 Task: Select the auto option in the debug beak.
Action: Mouse moved to (22, 465)
Screenshot: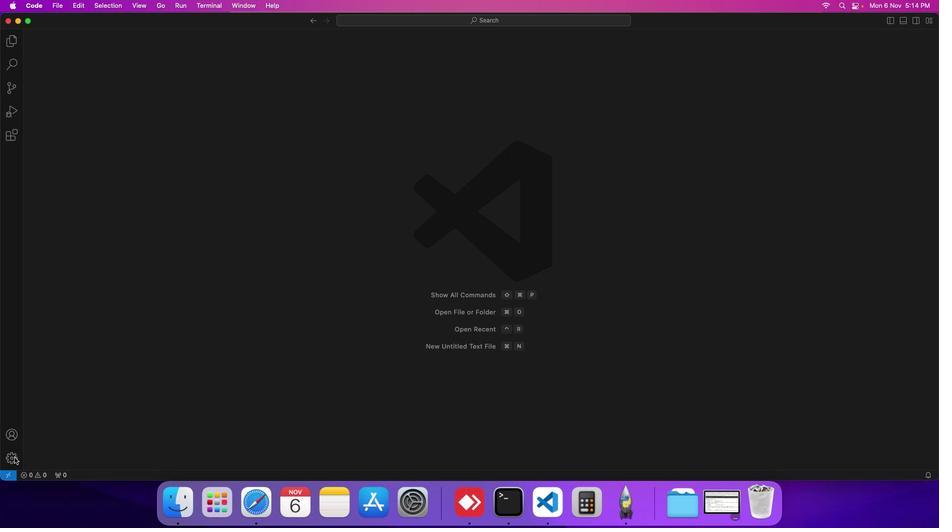 
Action: Mouse pressed left at (22, 465)
Screenshot: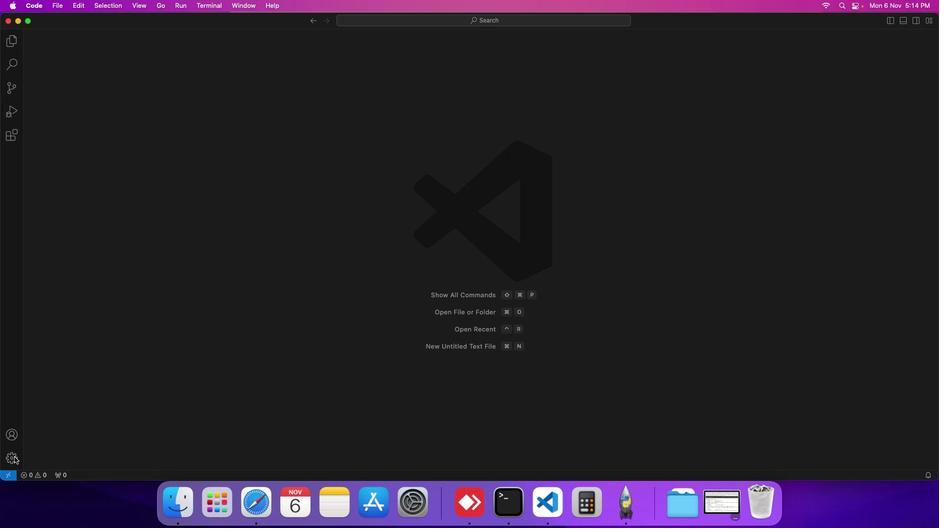 
Action: Mouse moved to (70, 391)
Screenshot: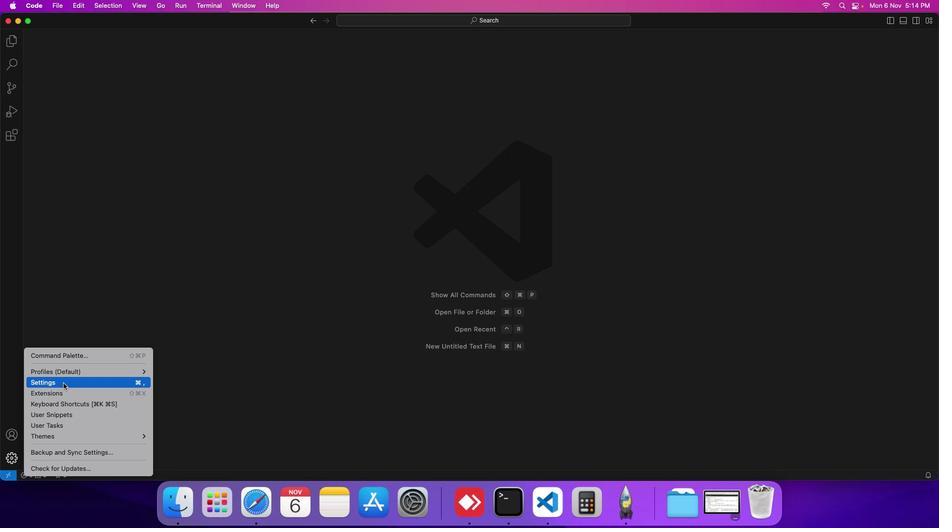 
Action: Mouse pressed left at (70, 391)
Screenshot: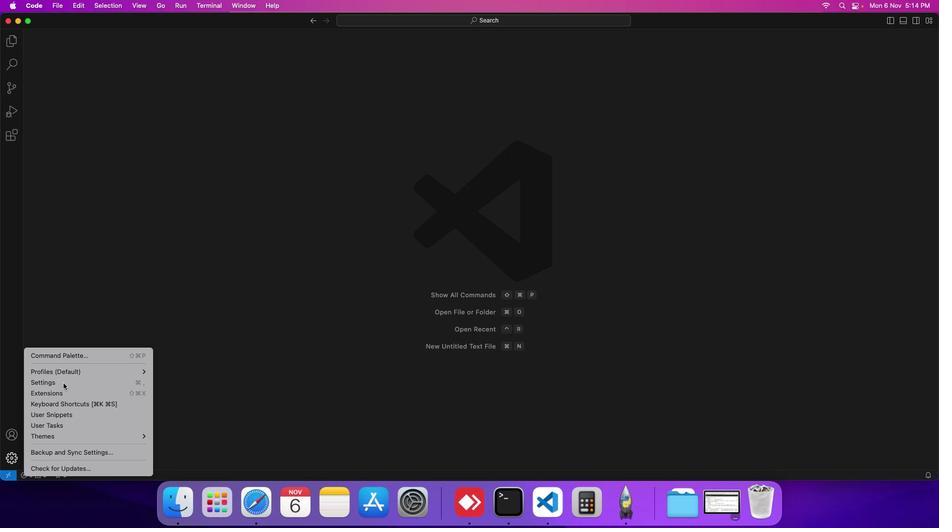 
Action: Mouse moved to (236, 150)
Screenshot: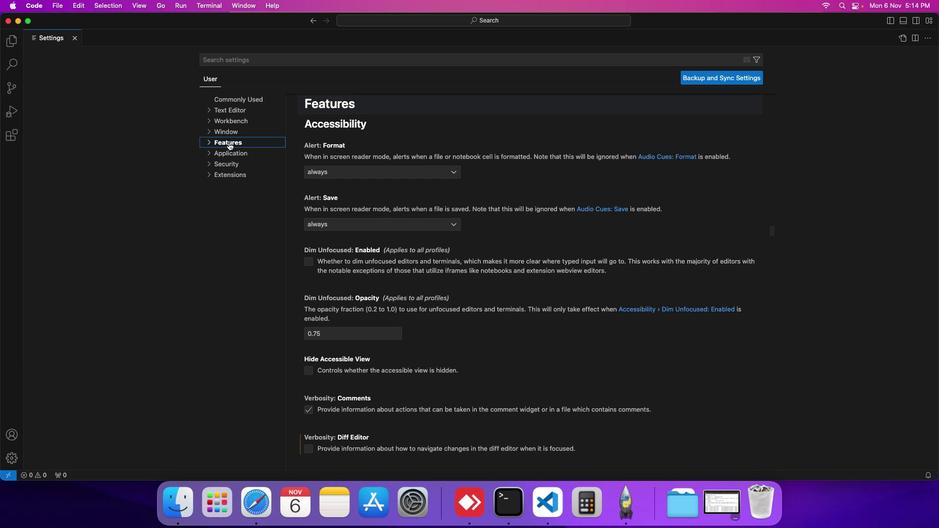 
Action: Mouse pressed left at (236, 150)
Screenshot: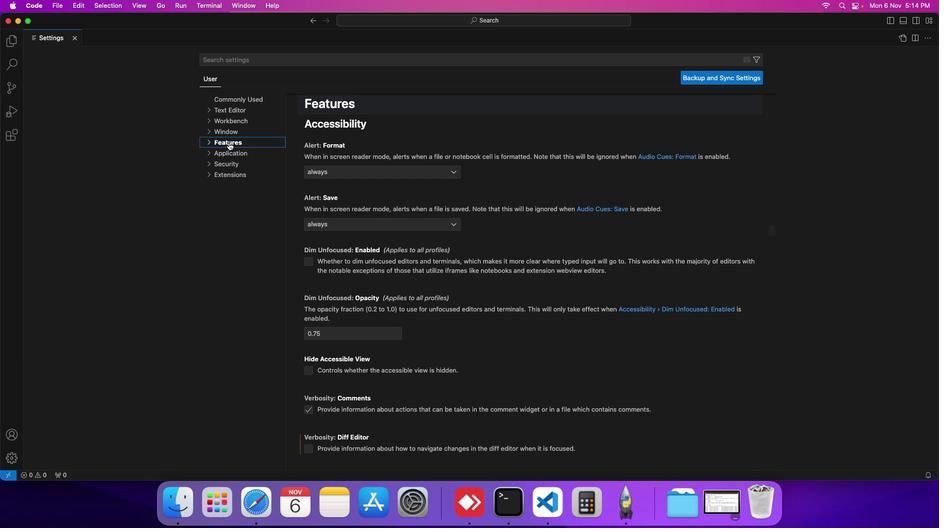 
Action: Mouse moved to (248, 319)
Screenshot: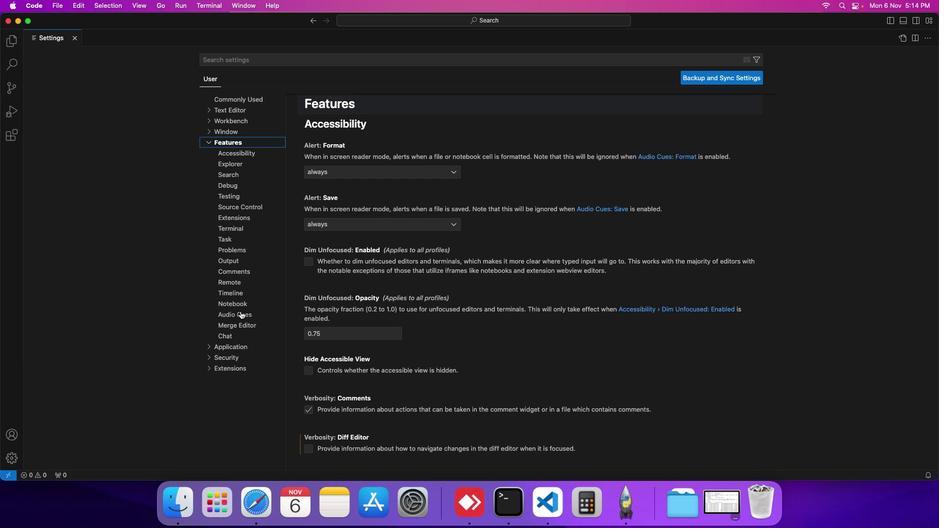 
Action: Mouse pressed left at (248, 319)
Screenshot: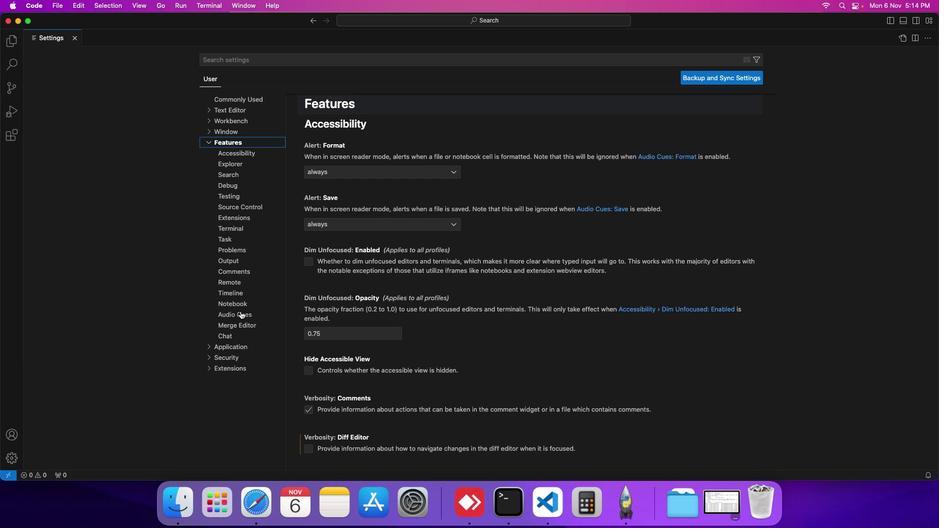 
Action: Mouse moved to (343, 315)
Screenshot: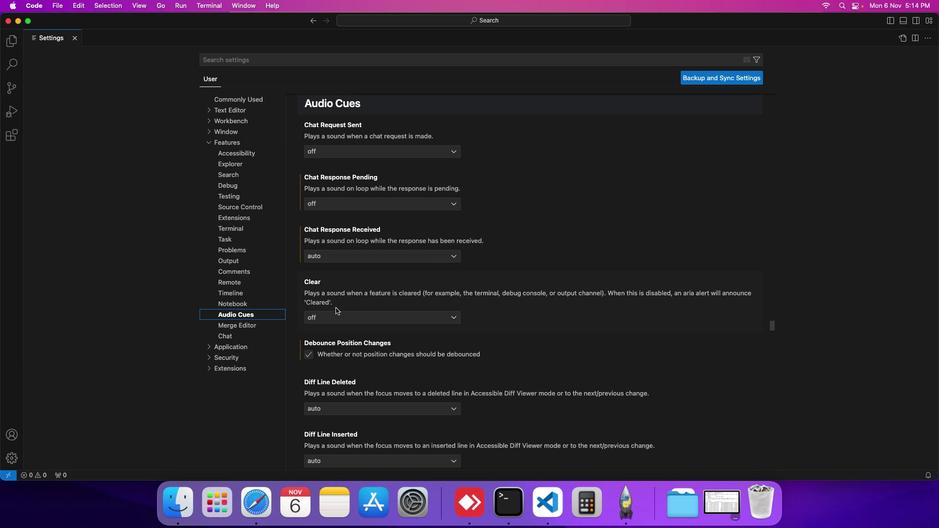 
Action: Mouse scrolled (343, 315) with delta (7, 7)
Screenshot: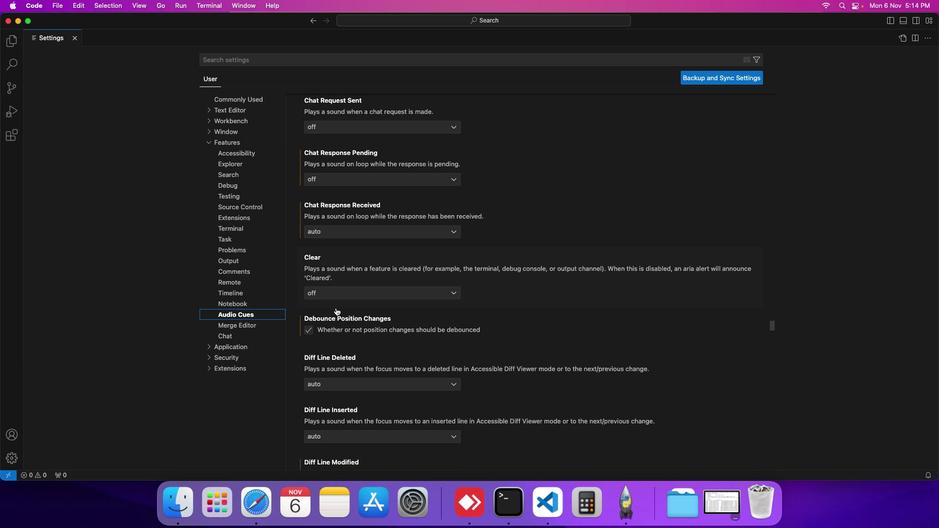 
Action: Mouse scrolled (343, 315) with delta (7, 7)
Screenshot: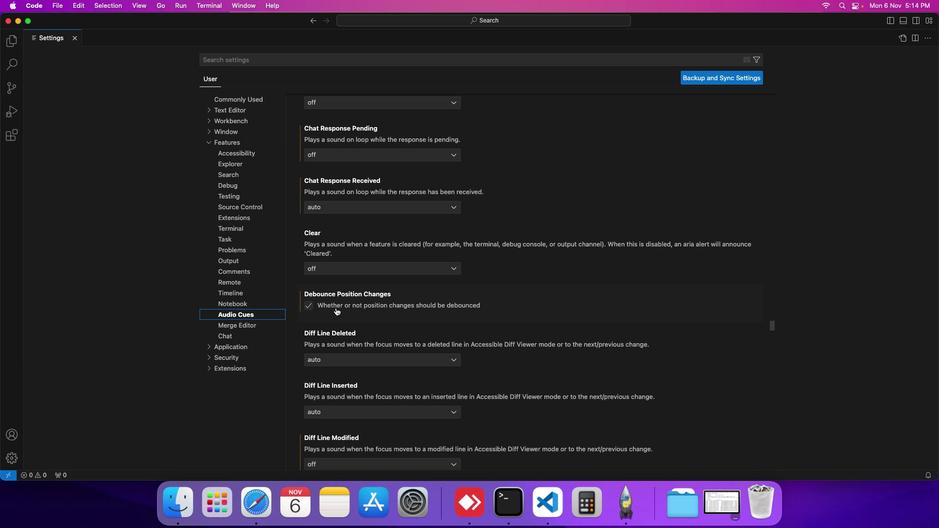 
Action: Mouse scrolled (343, 315) with delta (7, 7)
Screenshot: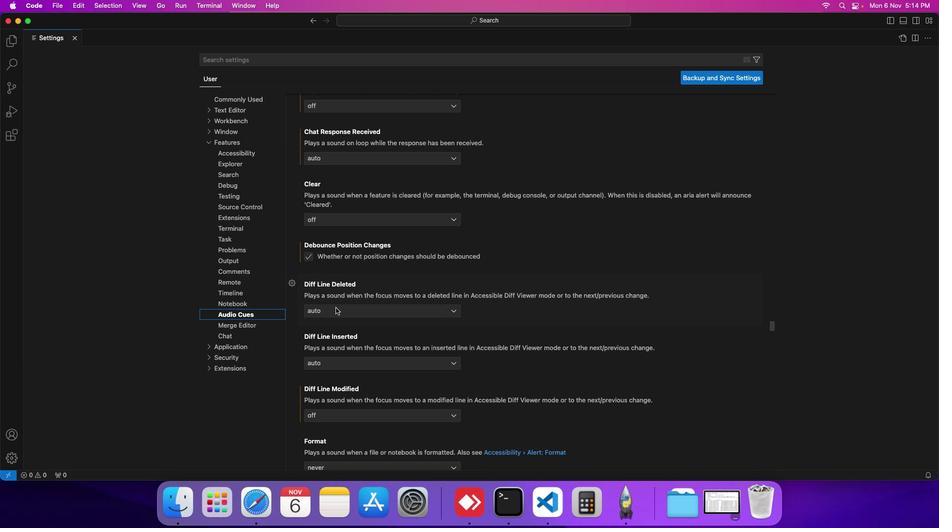 
Action: Mouse scrolled (343, 315) with delta (7, 7)
Screenshot: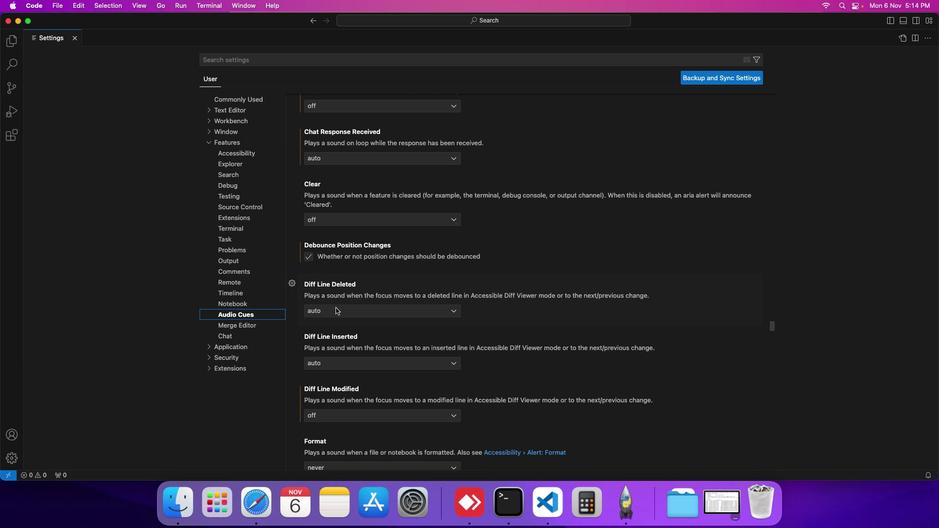 
Action: Mouse scrolled (343, 315) with delta (7, 7)
Screenshot: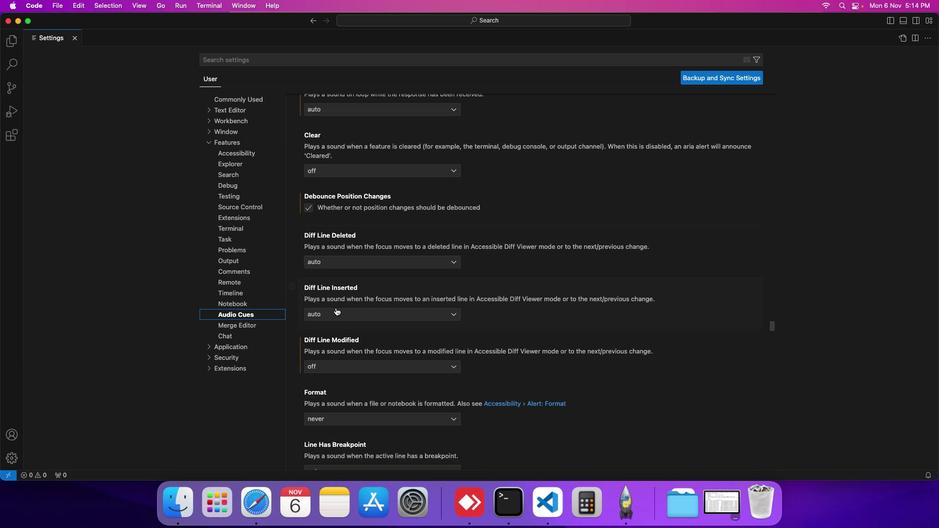 
Action: Mouse scrolled (343, 315) with delta (7, 7)
Screenshot: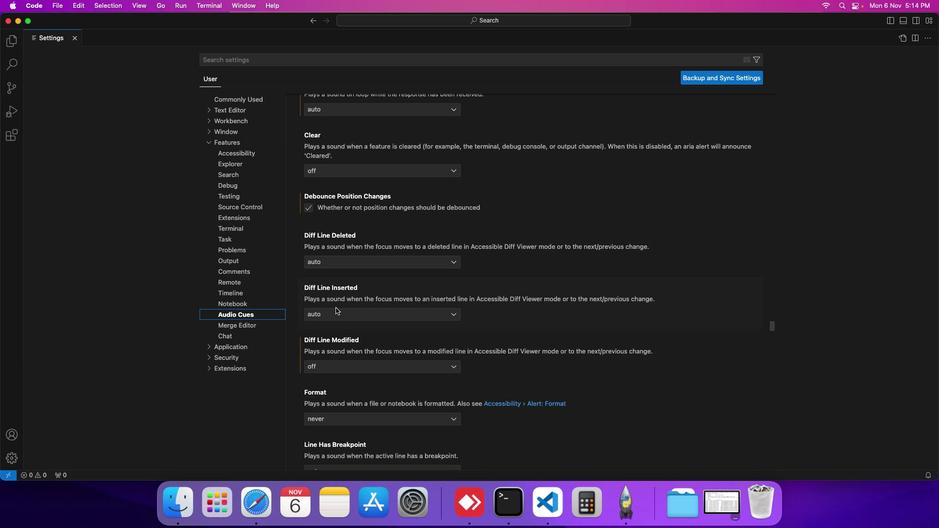 
Action: Mouse scrolled (343, 315) with delta (7, 7)
Screenshot: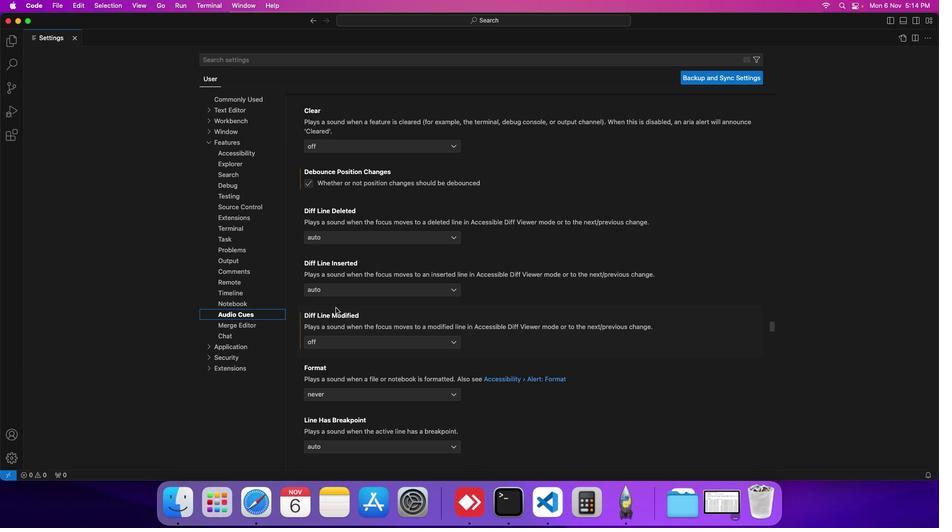 
Action: Mouse scrolled (343, 315) with delta (7, 7)
Screenshot: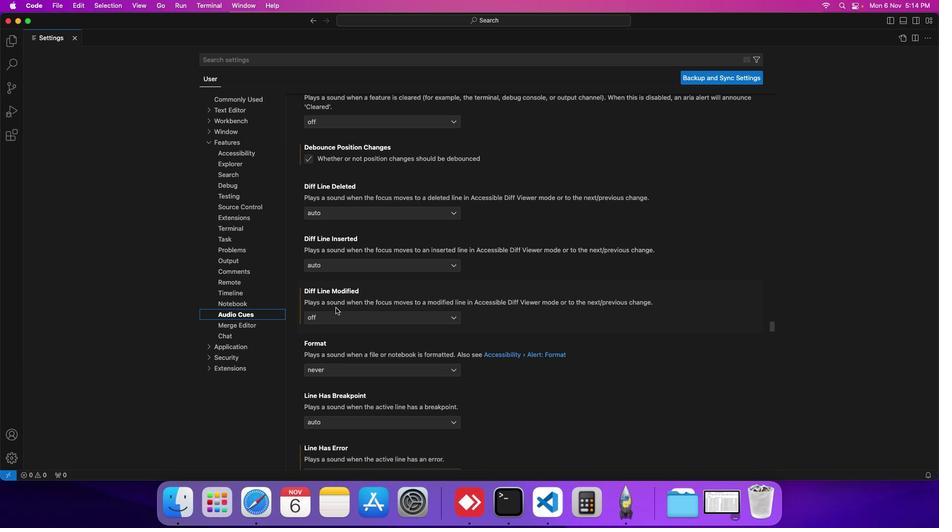 
Action: Mouse scrolled (343, 315) with delta (7, 7)
Screenshot: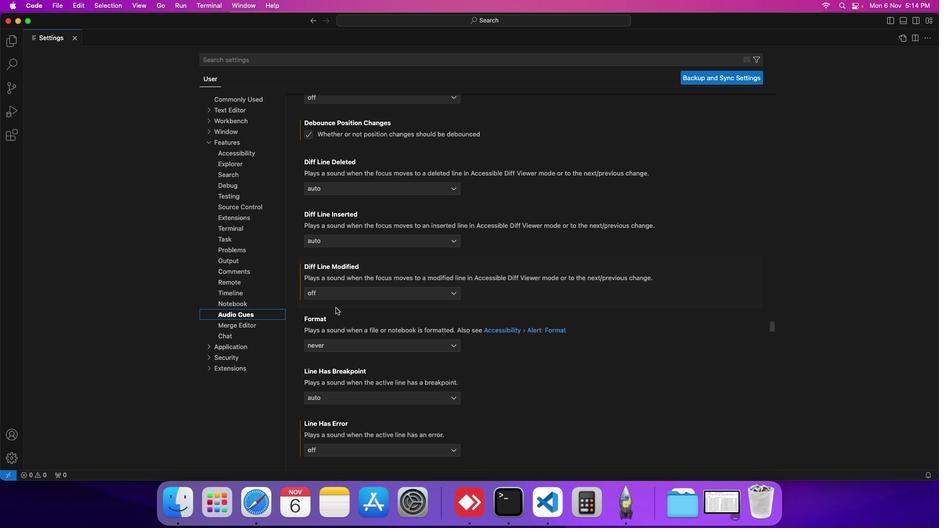 
Action: Mouse scrolled (343, 315) with delta (7, 7)
Screenshot: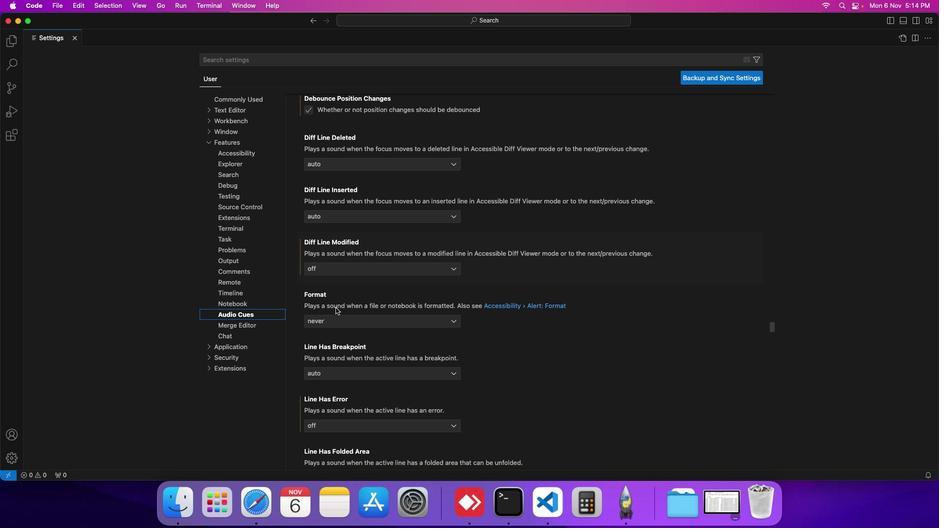 
Action: Mouse scrolled (343, 315) with delta (7, 7)
Screenshot: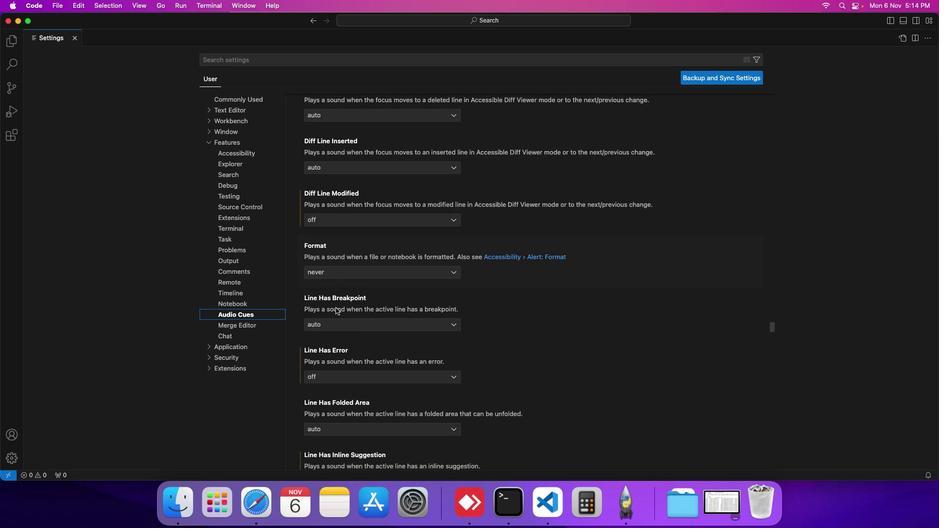 
Action: Mouse scrolled (343, 315) with delta (7, 7)
Screenshot: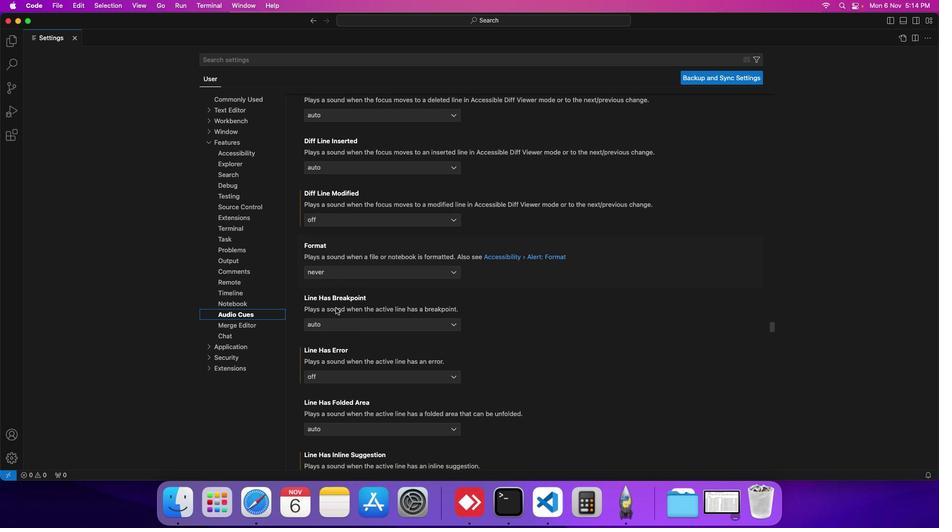 
Action: Mouse scrolled (343, 315) with delta (7, 7)
Screenshot: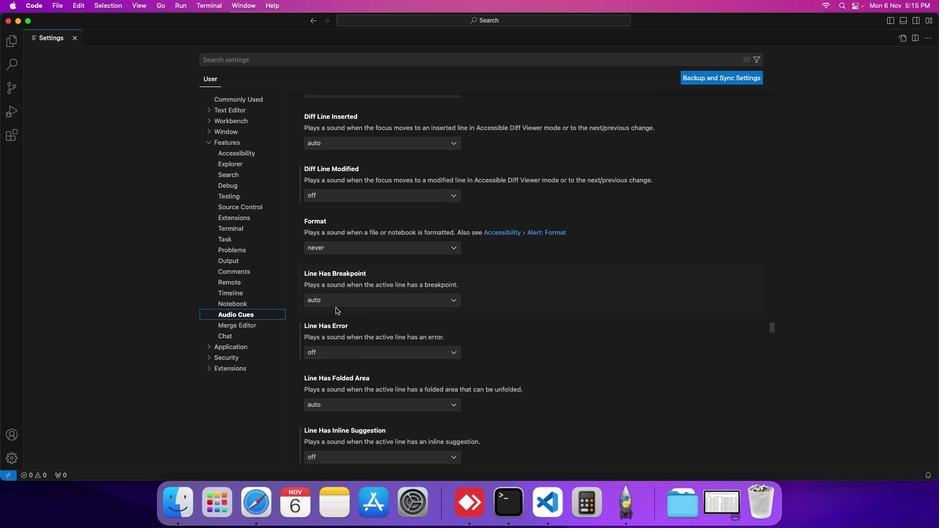 
Action: Mouse scrolled (343, 315) with delta (7, 7)
Screenshot: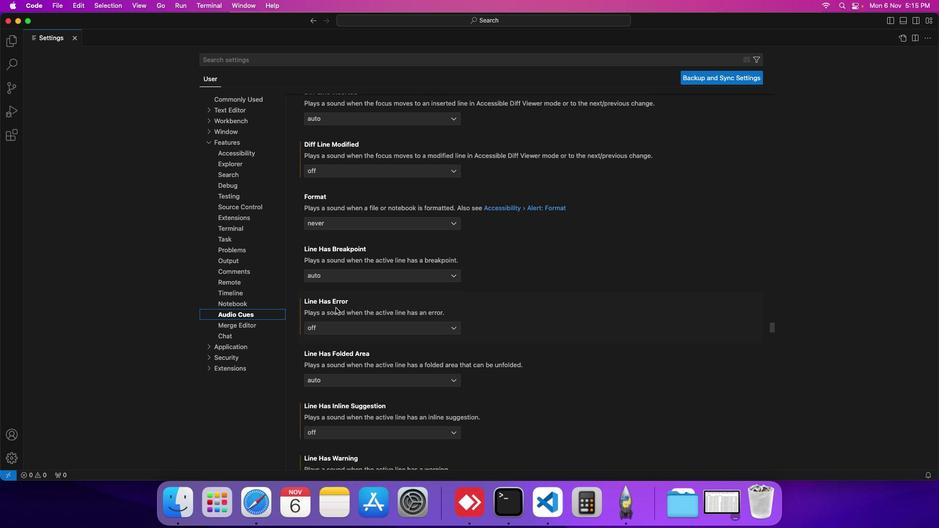 
Action: Mouse scrolled (343, 315) with delta (7, 7)
Screenshot: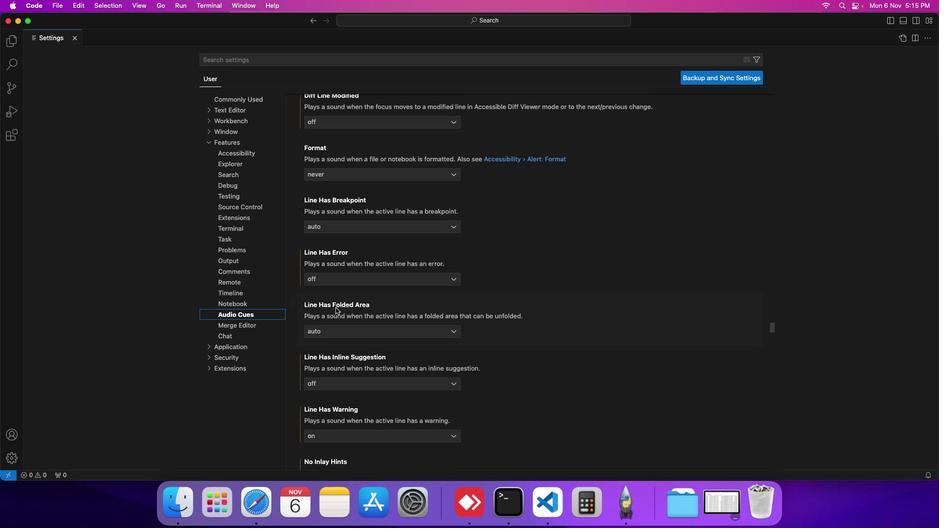 
Action: Mouse scrolled (343, 315) with delta (7, 7)
Screenshot: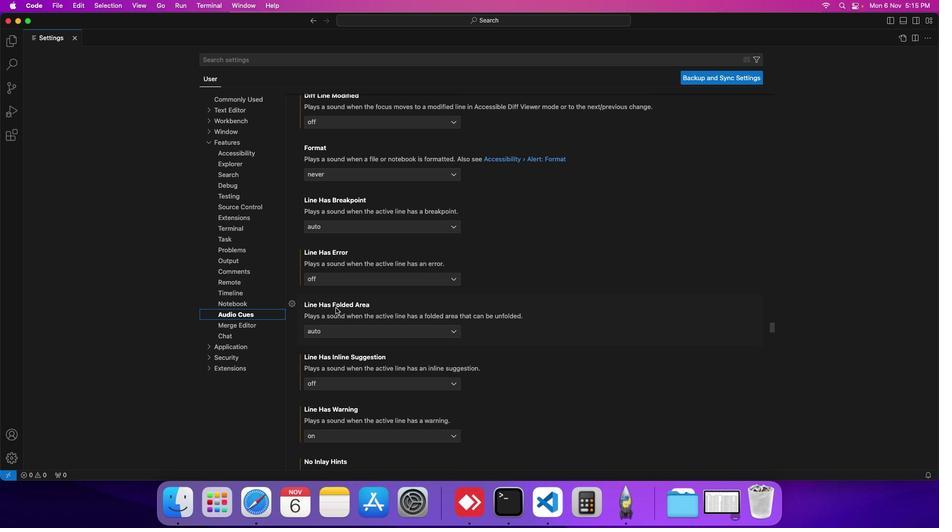 
Action: Mouse scrolled (343, 315) with delta (7, 7)
Screenshot: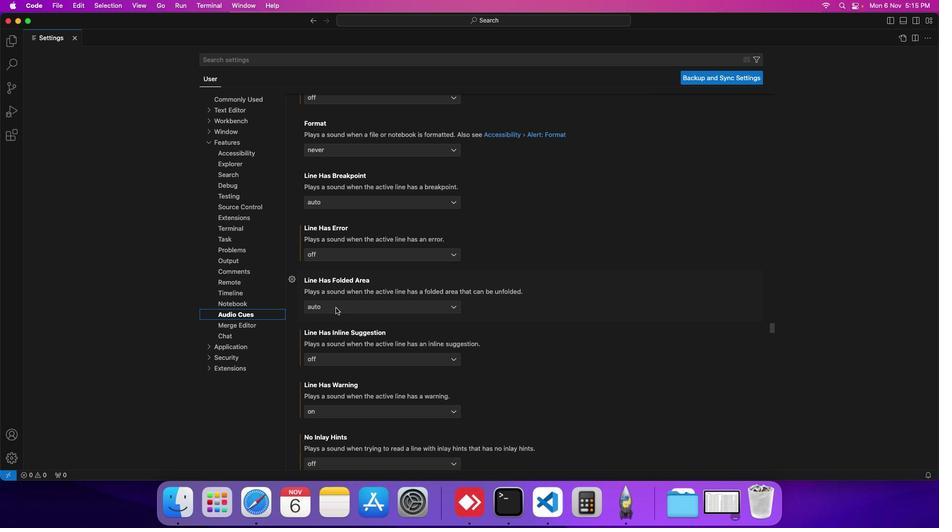 
Action: Mouse scrolled (343, 315) with delta (7, 7)
Screenshot: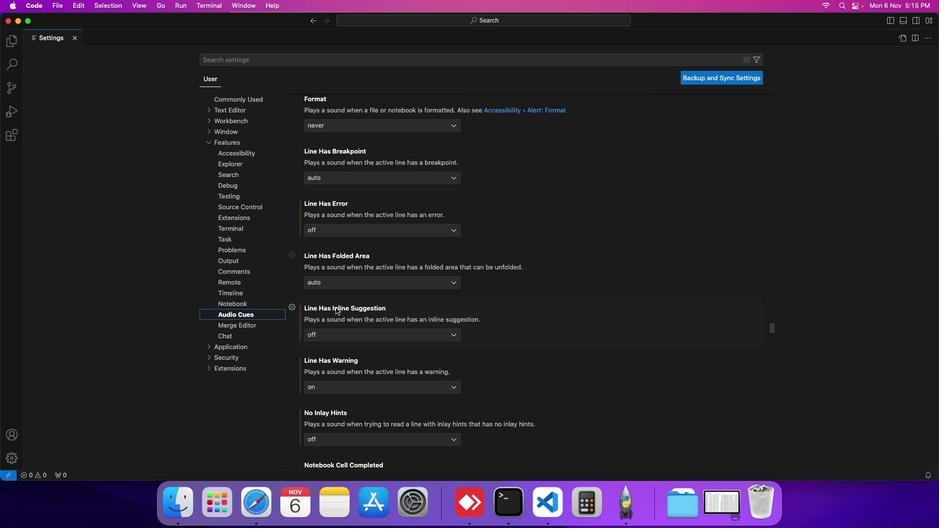 
Action: Mouse scrolled (343, 315) with delta (7, 7)
Screenshot: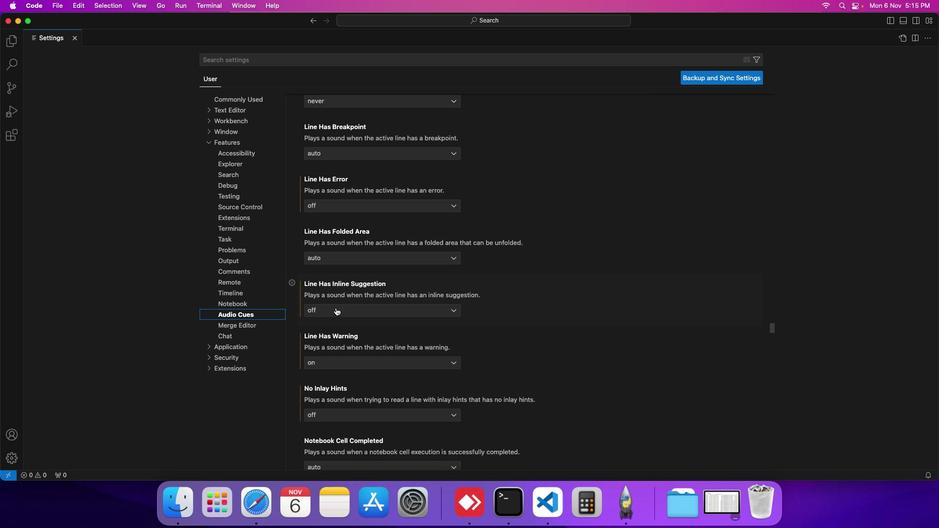 
Action: Mouse scrolled (343, 315) with delta (7, 7)
Screenshot: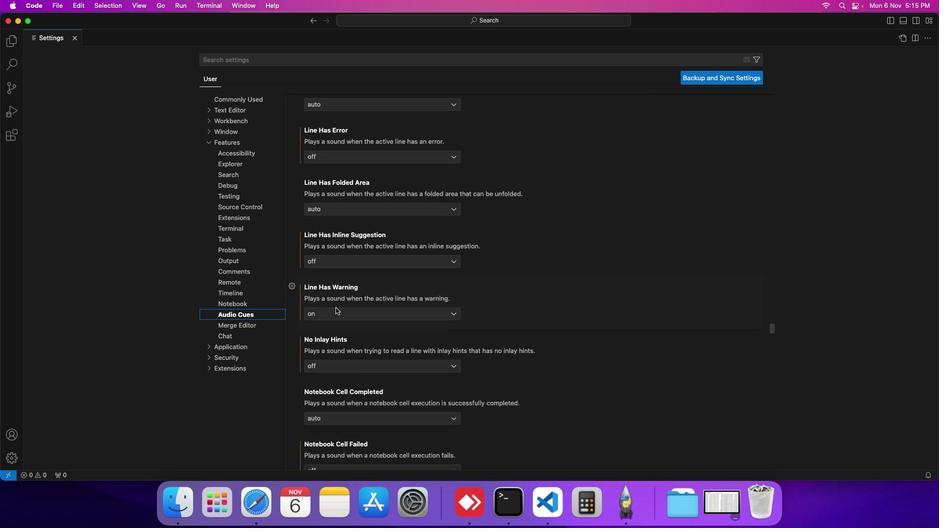 
Action: Mouse scrolled (343, 315) with delta (7, 7)
Screenshot: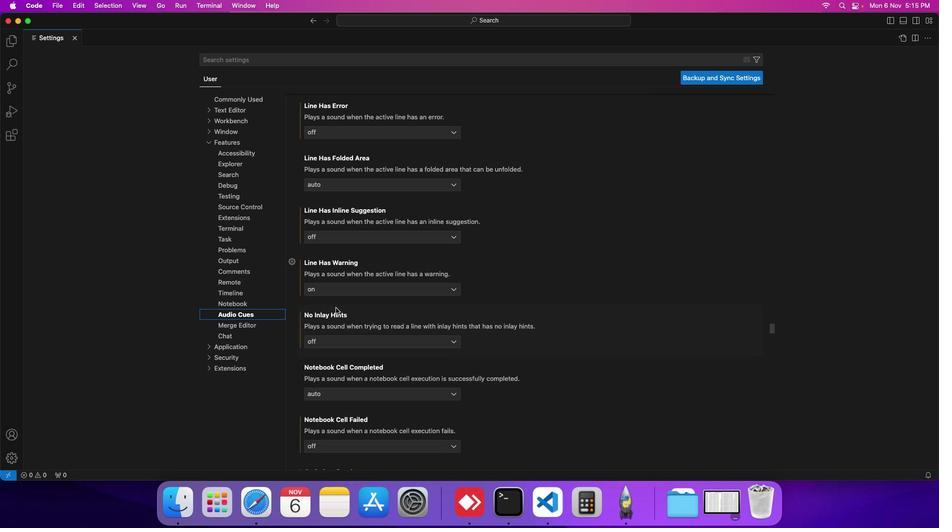 
Action: Mouse scrolled (343, 315) with delta (7, 7)
Screenshot: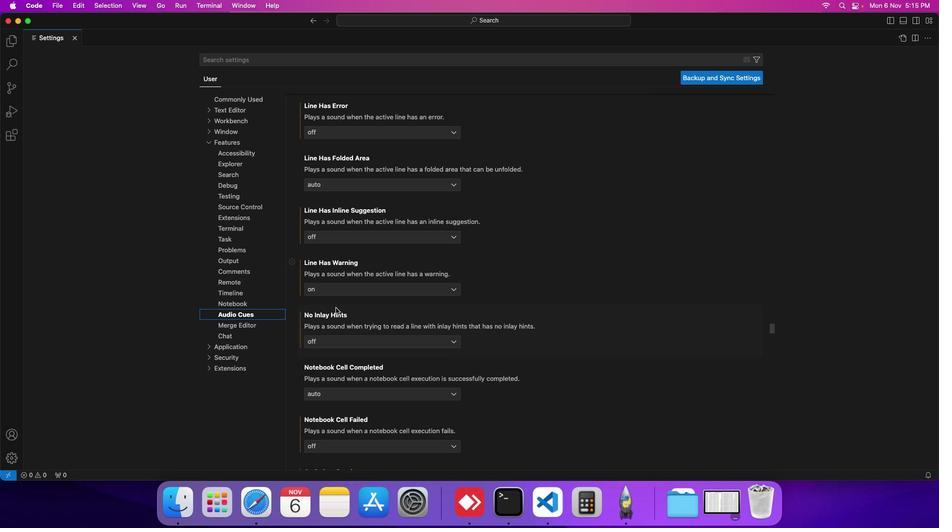 
Action: Mouse scrolled (343, 315) with delta (7, 7)
Screenshot: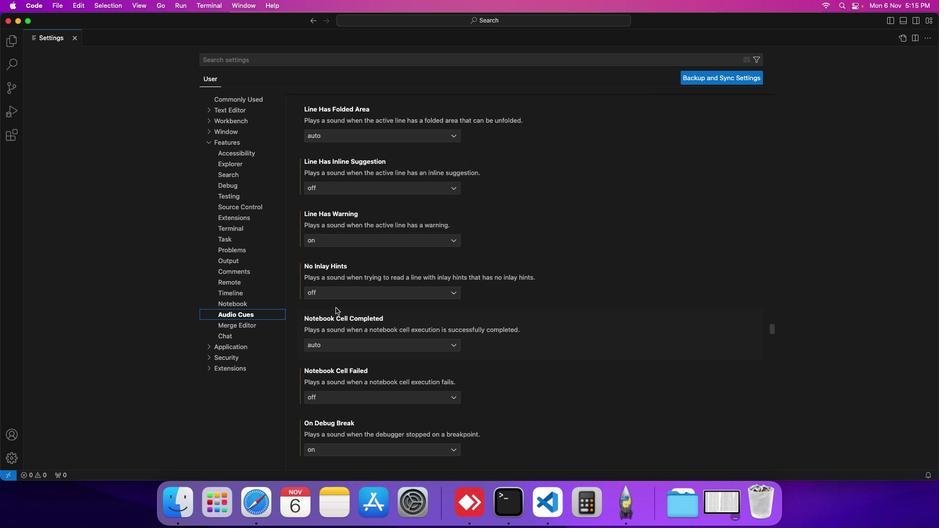 
Action: Mouse scrolled (343, 315) with delta (7, 7)
Screenshot: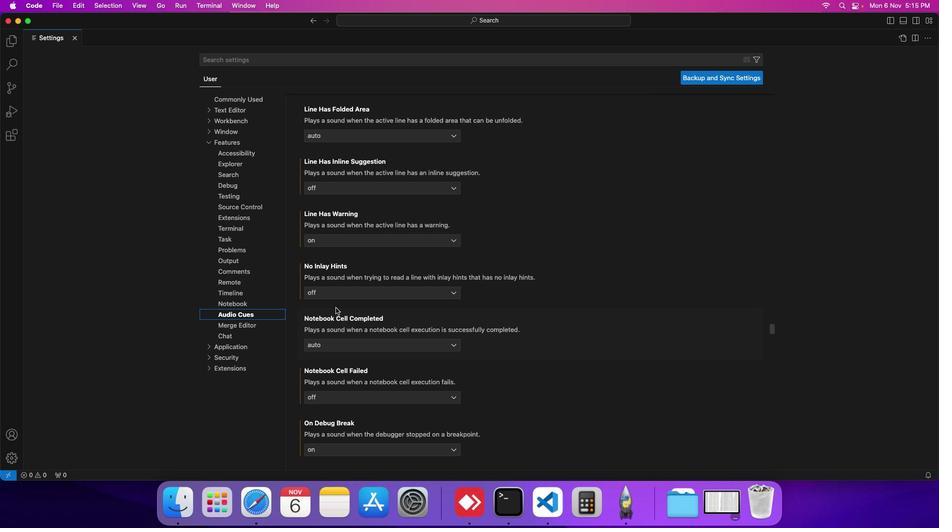 
Action: Mouse scrolled (343, 315) with delta (7, 7)
Screenshot: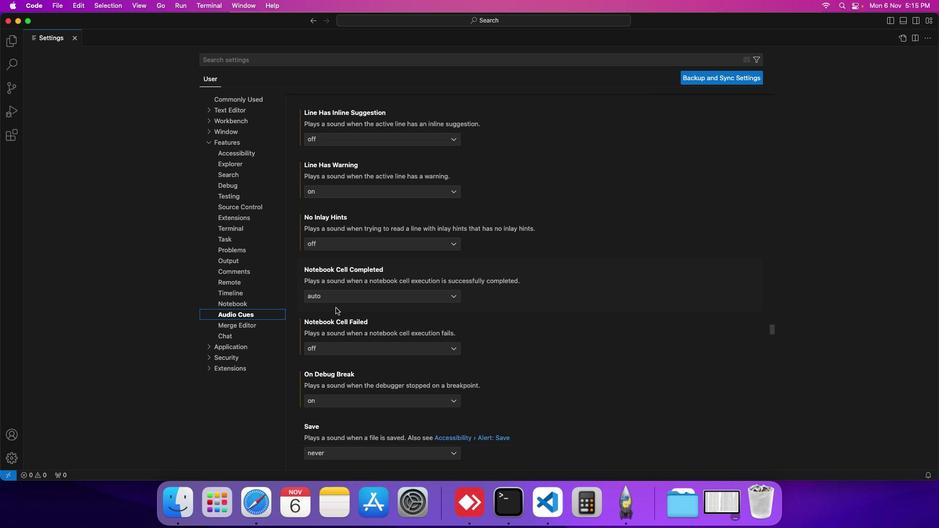 
Action: Mouse scrolled (343, 315) with delta (7, 7)
Screenshot: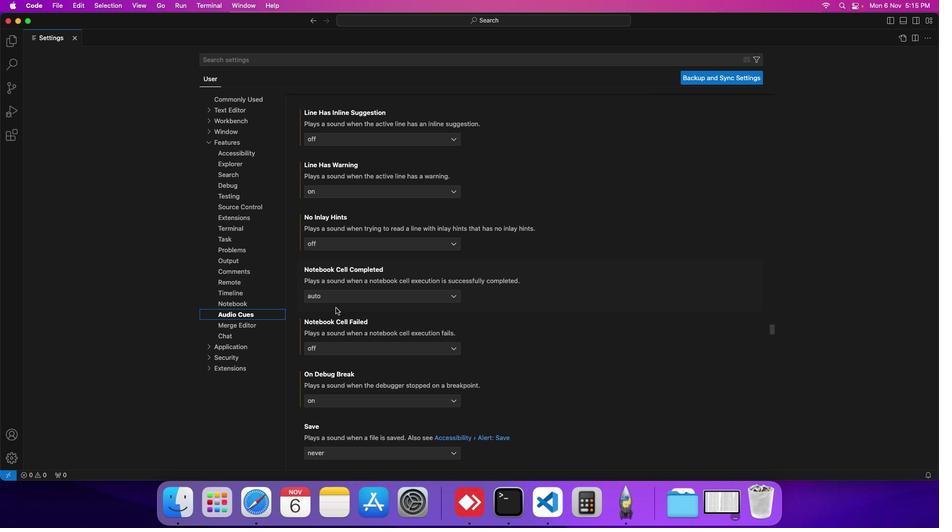 
Action: Mouse scrolled (343, 315) with delta (7, 7)
Screenshot: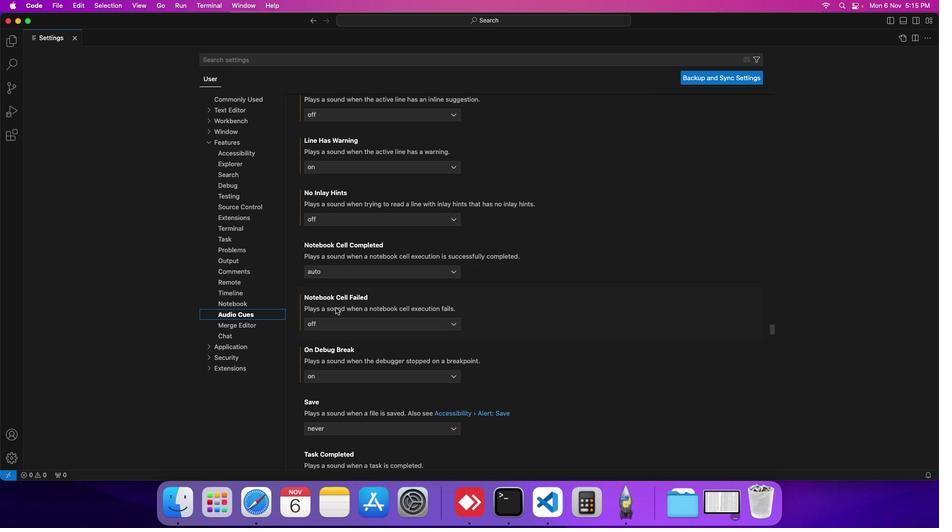 
Action: Mouse scrolled (343, 315) with delta (7, 7)
Screenshot: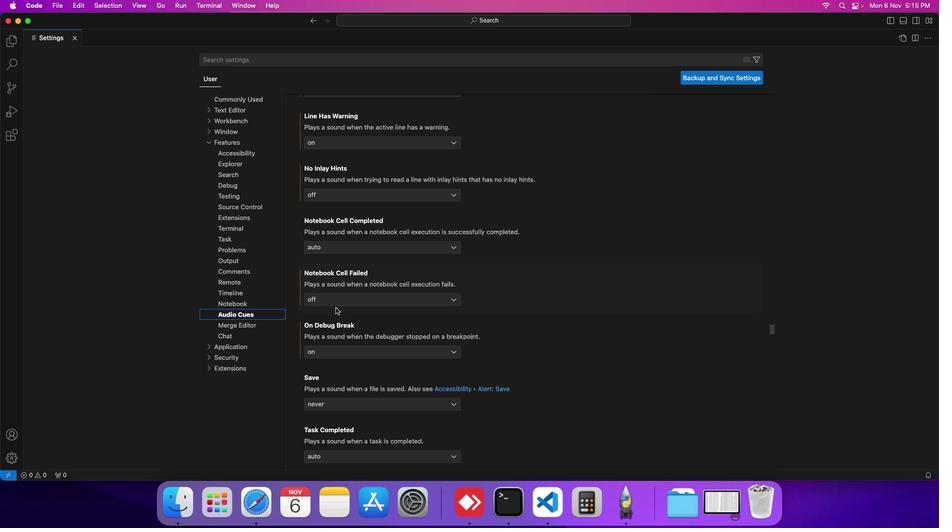 
Action: Mouse moved to (340, 361)
Screenshot: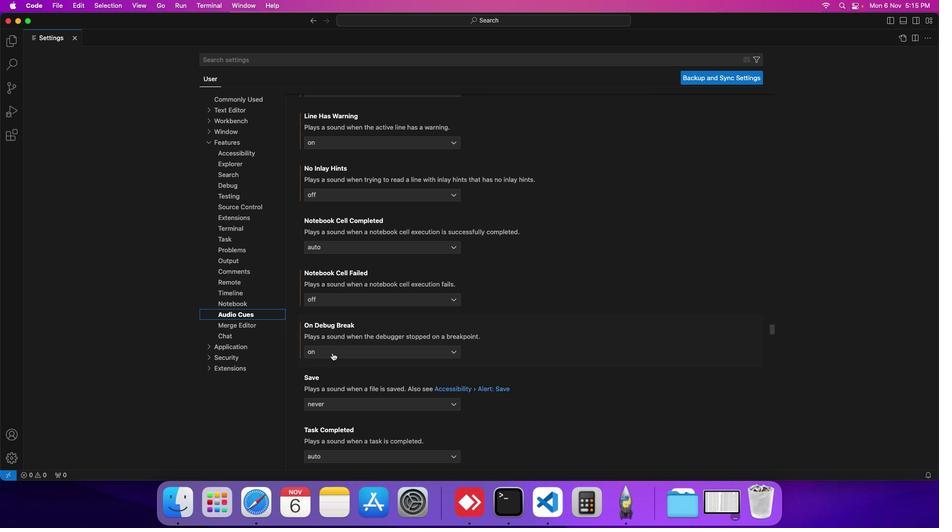 
Action: Mouse pressed left at (340, 361)
Screenshot: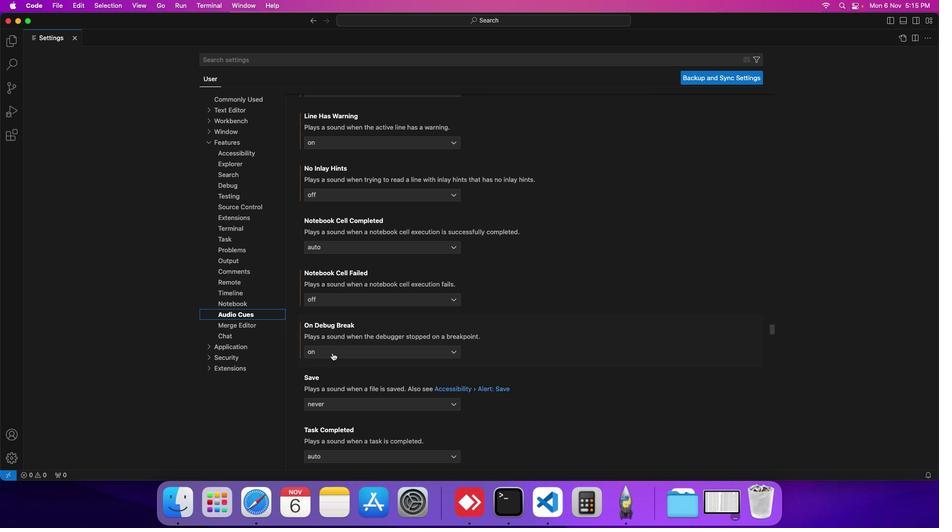 
Action: Mouse moved to (322, 371)
Screenshot: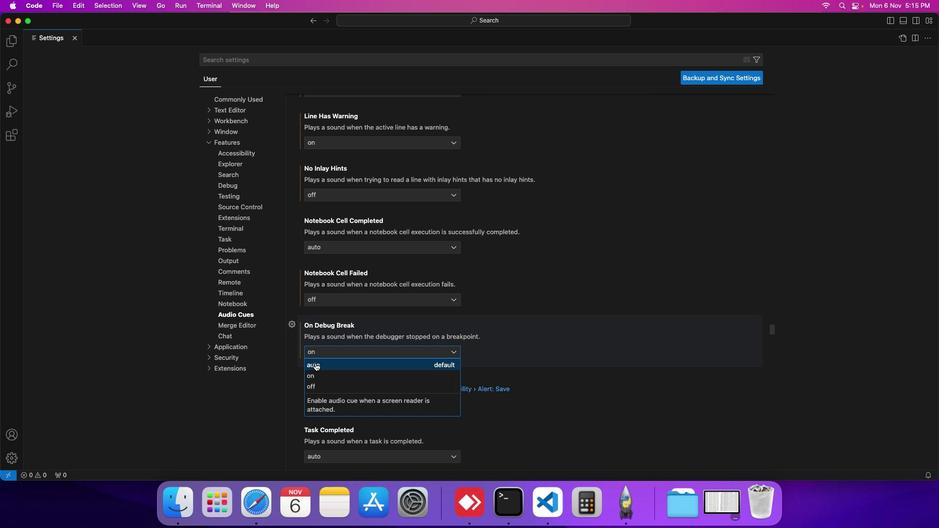 
Action: Mouse pressed left at (322, 371)
Screenshot: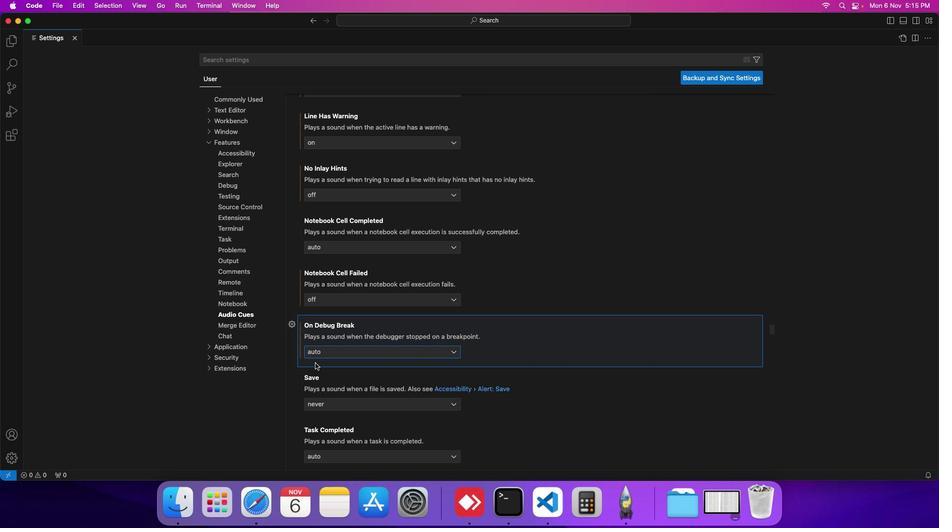
Action: Mouse moved to (323, 371)
Screenshot: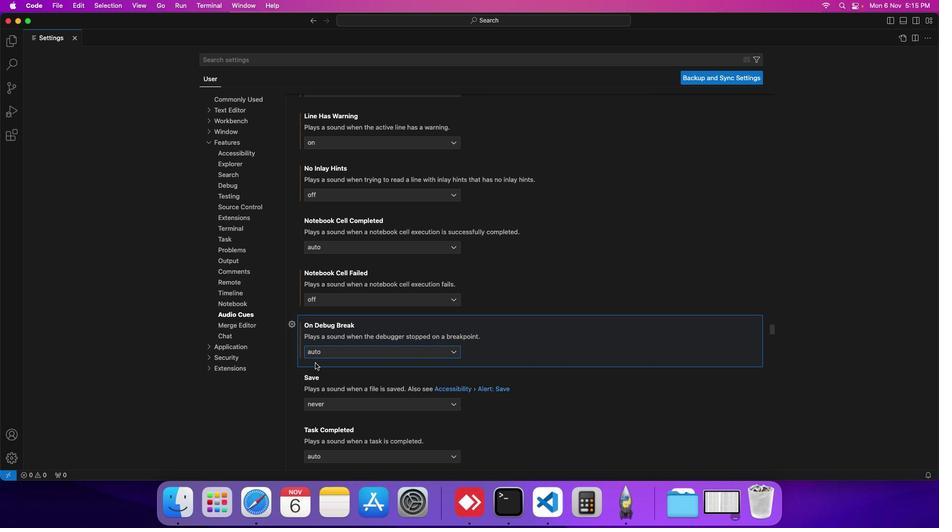 
